 Task: Play the current video.
Action: Mouse moved to (25, 11)
Screenshot: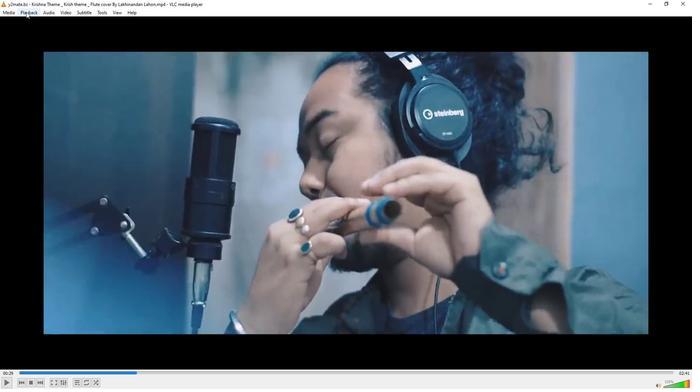 
Action: Mouse pressed left at (25, 11)
Screenshot: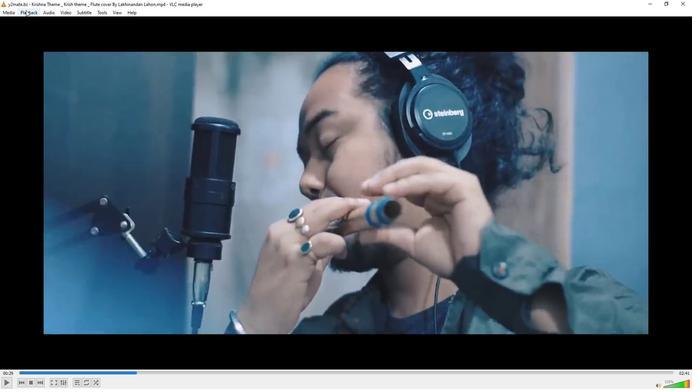 
Action: Mouse moved to (43, 108)
Screenshot: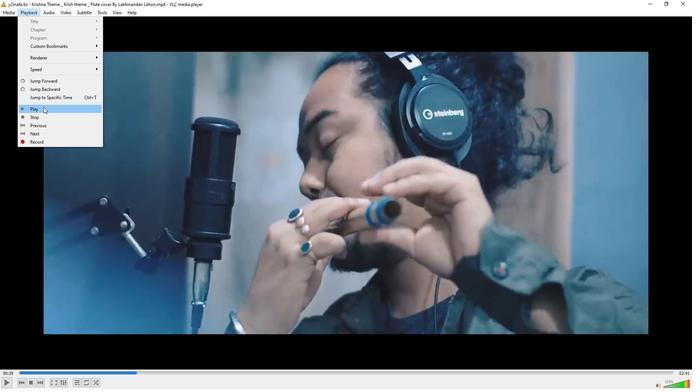
Action: Mouse pressed left at (43, 108)
Screenshot: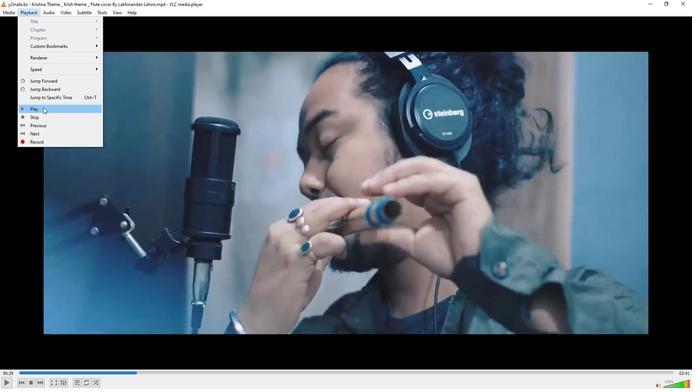 
Action: Mouse moved to (184, 189)
Screenshot: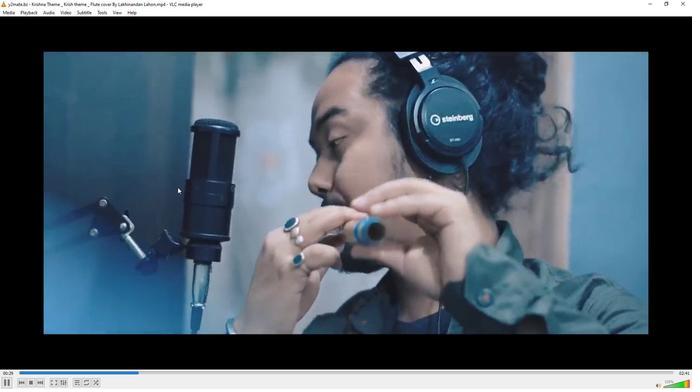 
